 Task: Use the formula "TO_DATE" in spreadsheet "Project portfolio".
Action: Mouse pressed left at (314, 169)
Screenshot: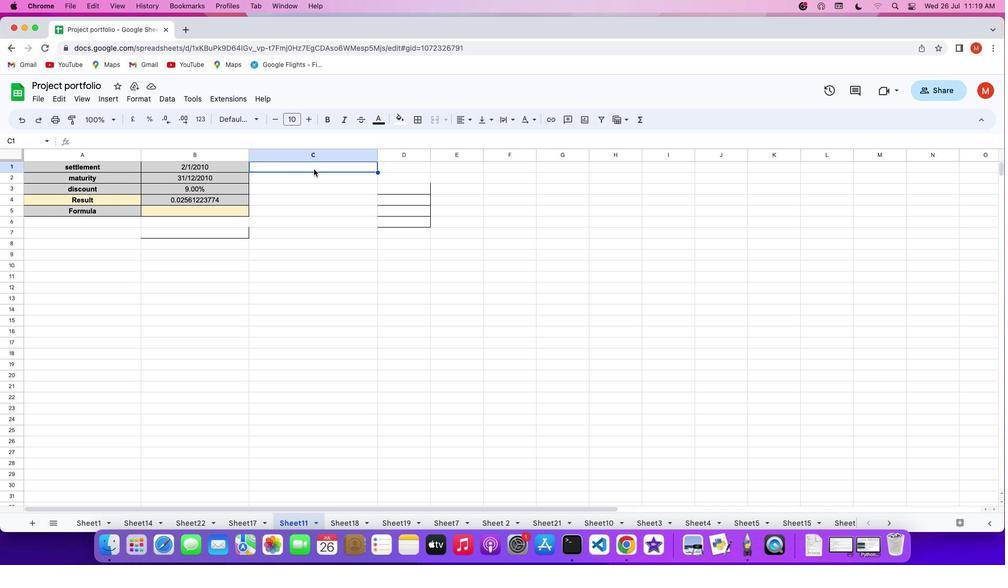 
Action: Mouse pressed left at (314, 169)
Screenshot: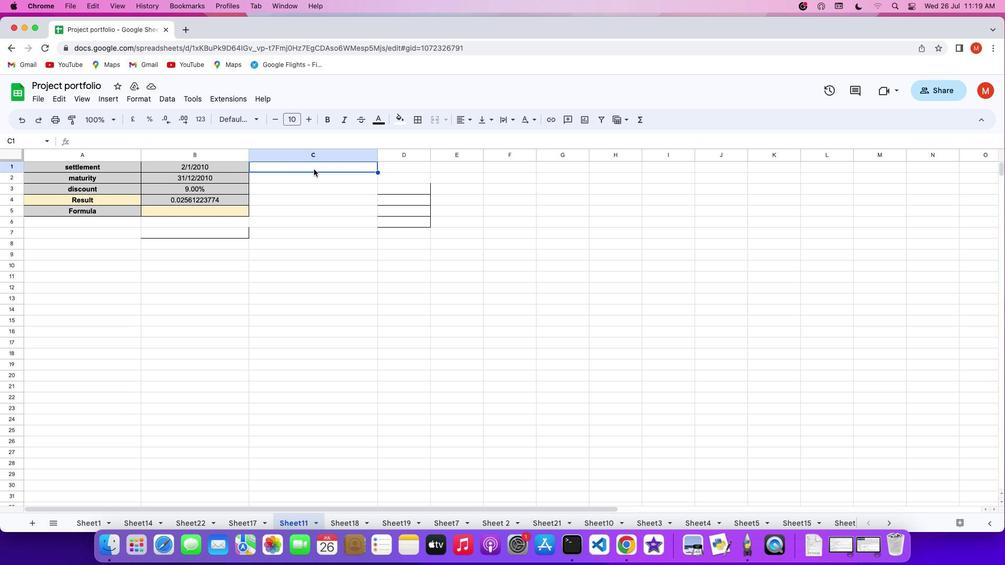 
Action: Key pressed '='
Screenshot: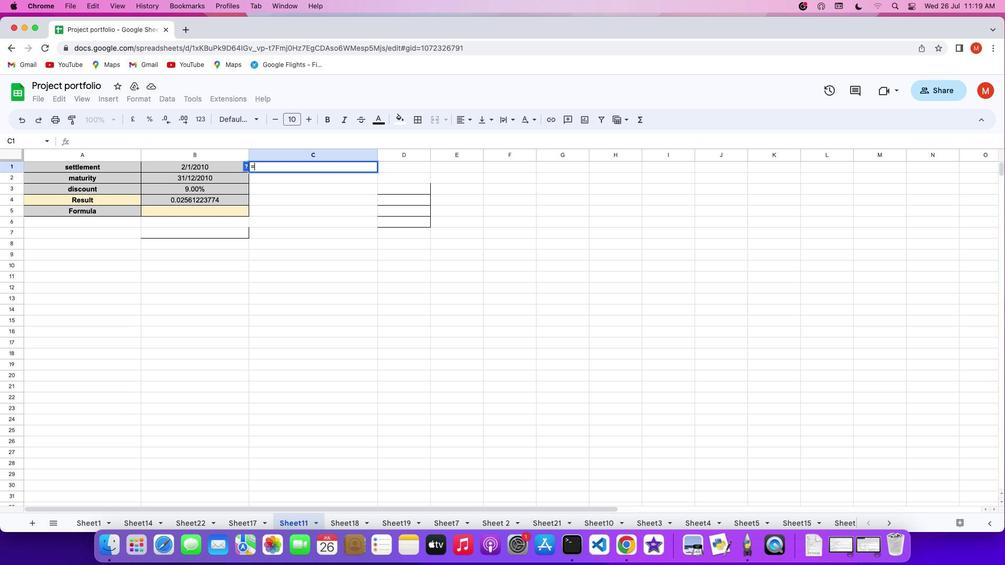 
Action: Mouse moved to (641, 122)
Screenshot: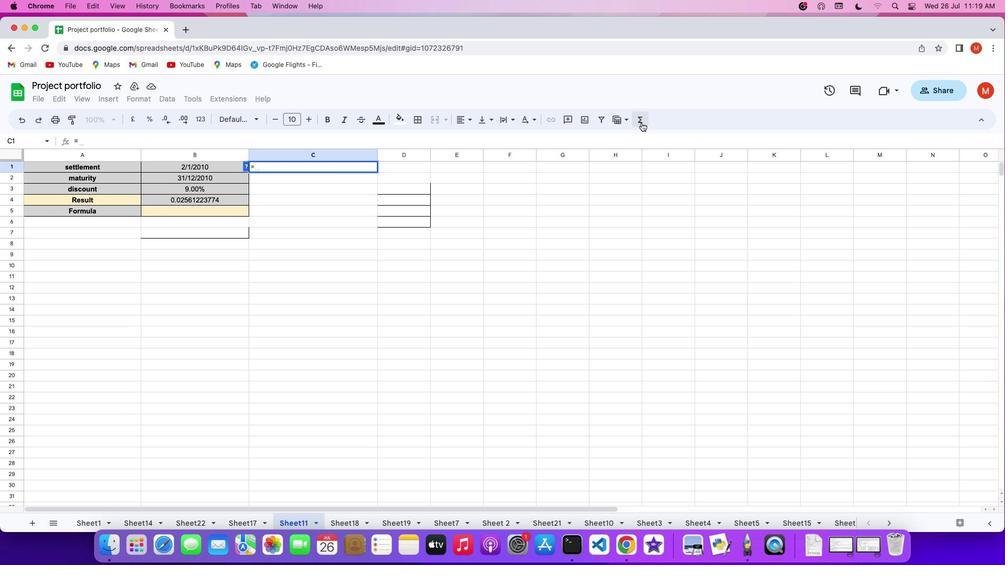 
Action: Mouse pressed left at (641, 122)
Screenshot: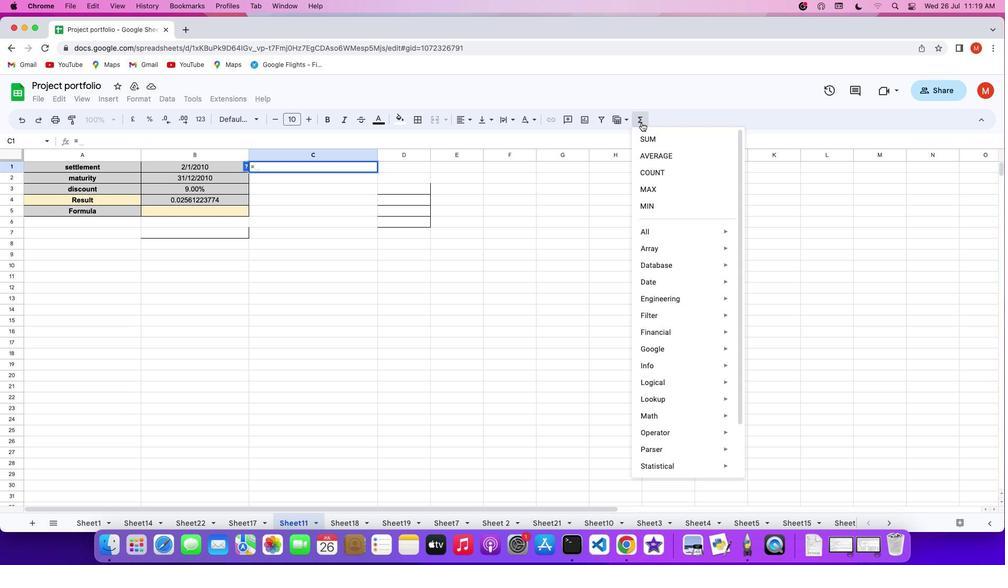 
Action: Mouse moved to (798, 505)
Screenshot: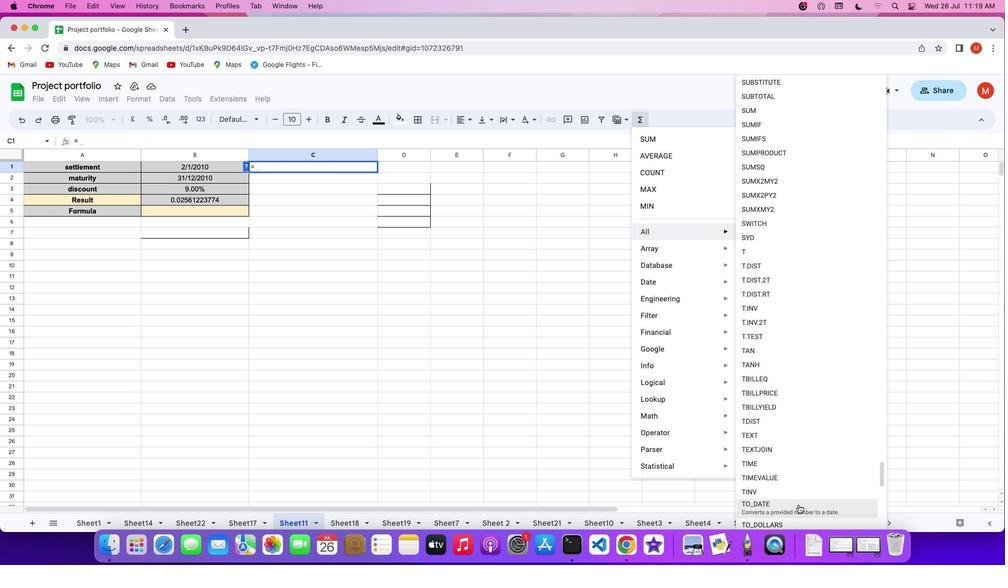 
Action: Mouse pressed left at (798, 505)
Screenshot: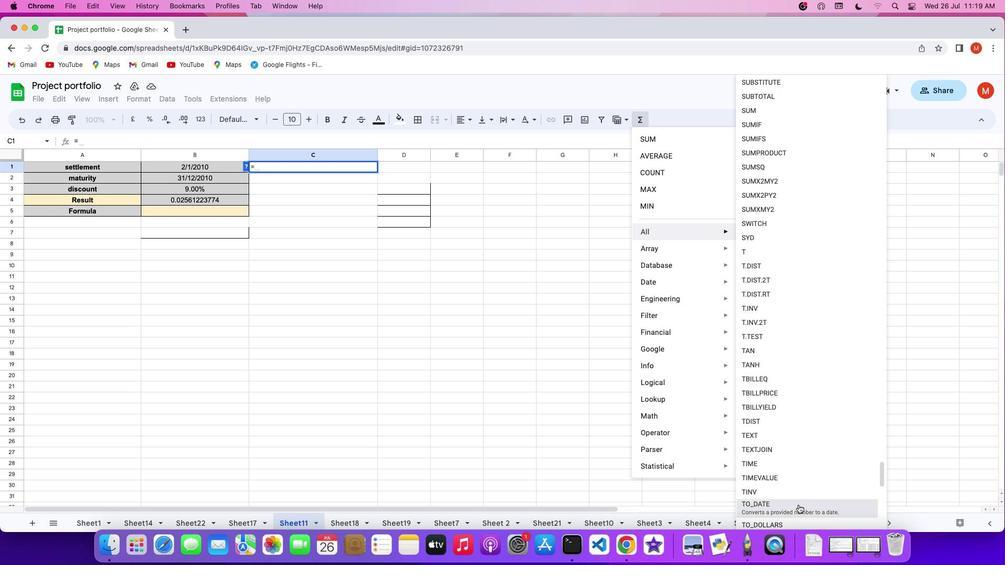 
Action: Mouse moved to (806, 503)
Screenshot: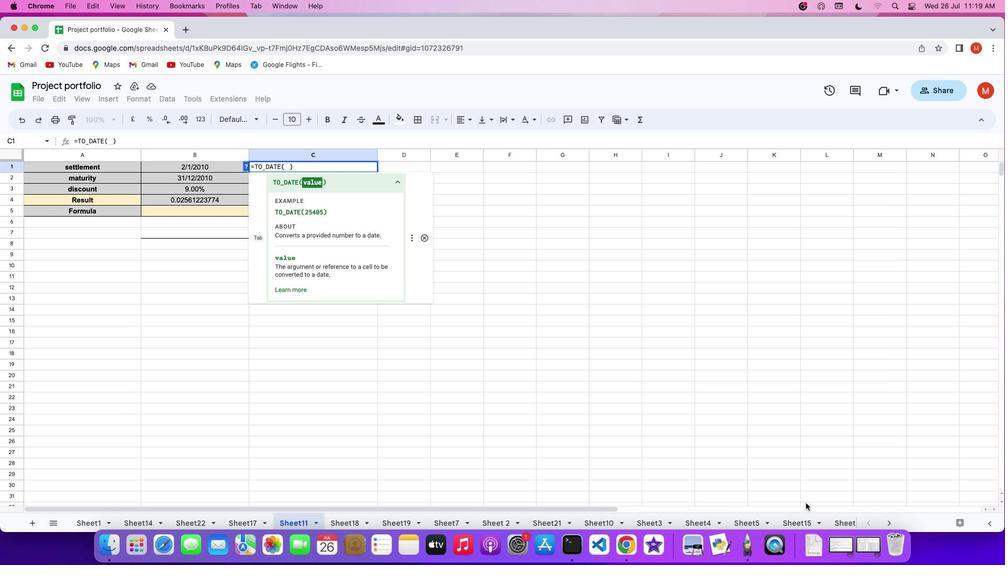 
Action: Key pressed '2''5''4''0''5'Key.enter
Screenshot: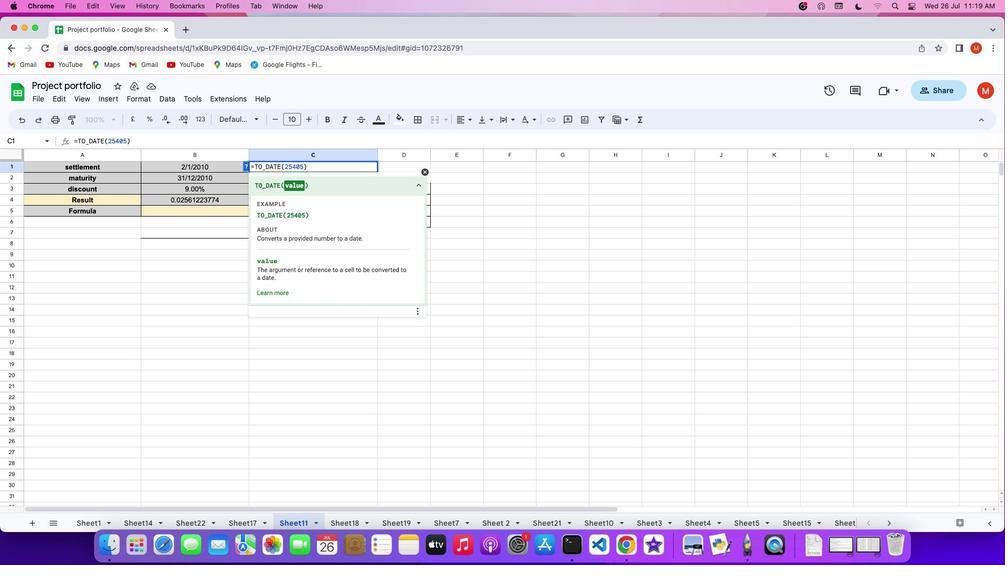 
